 Task: Add Stok Coffee Bold & Smooth Un-Sweet Black Cold Brew Coffee to the cart.
Action: Mouse moved to (23, 100)
Screenshot: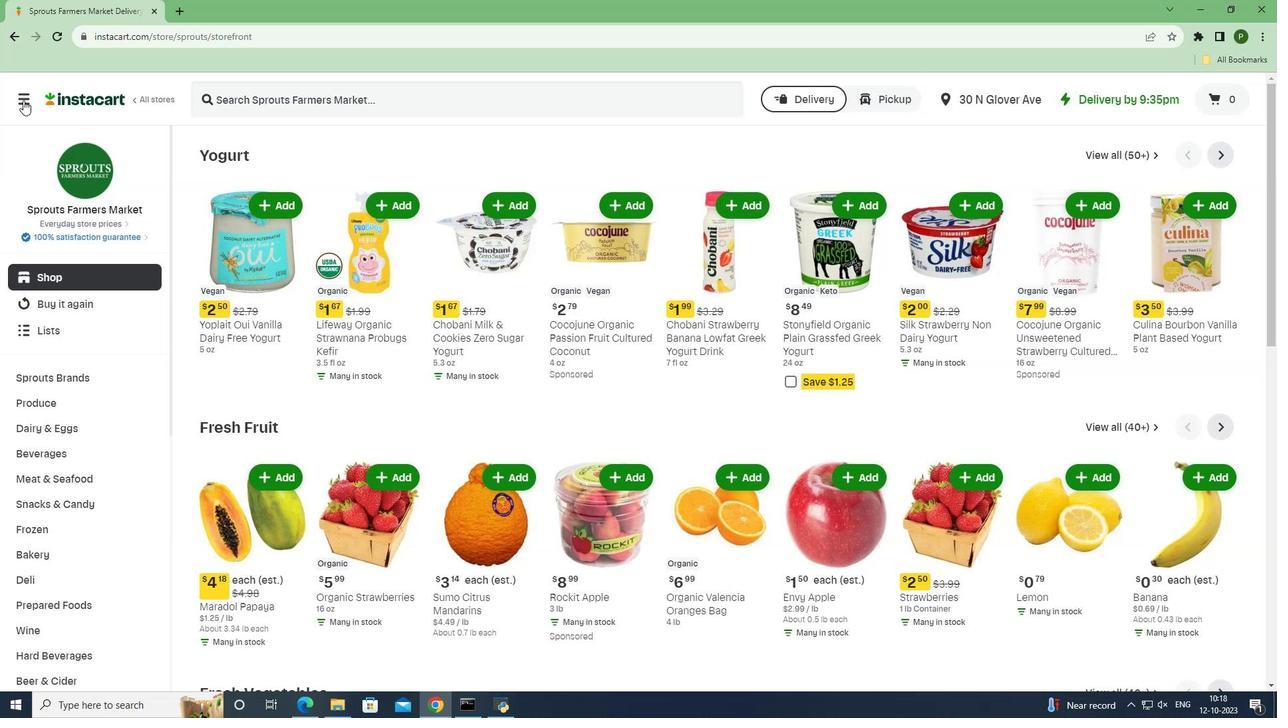 
Action: Mouse pressed left at (23, 100)
Screenshot: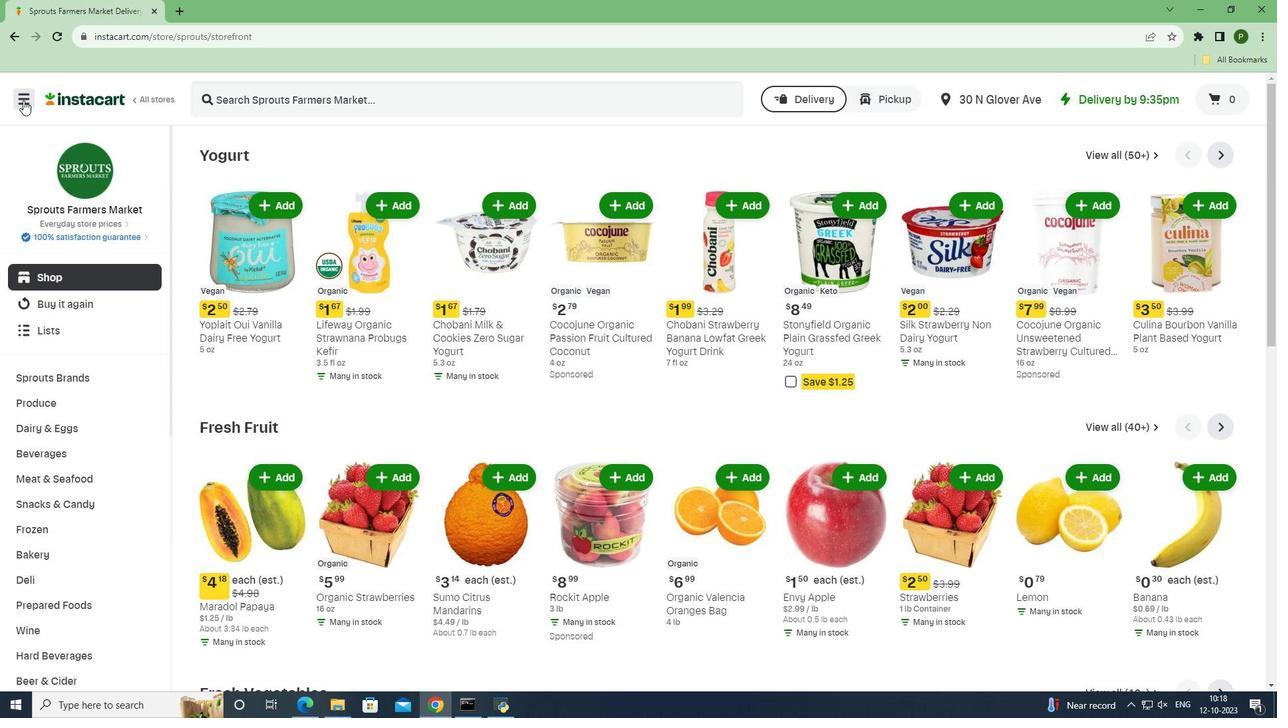 
Action: Mouse moved to (33, 349)
Screenshot: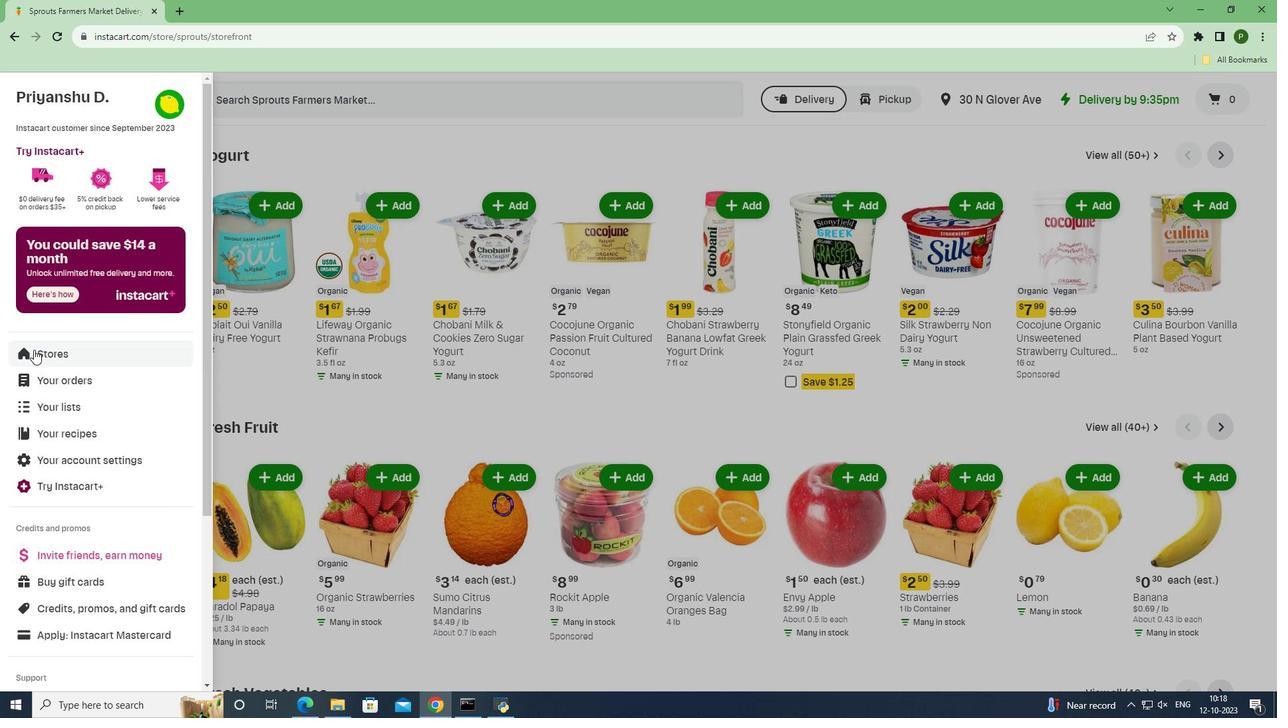 
Action: Mouse pressed left at (33, 349)
Screenshot: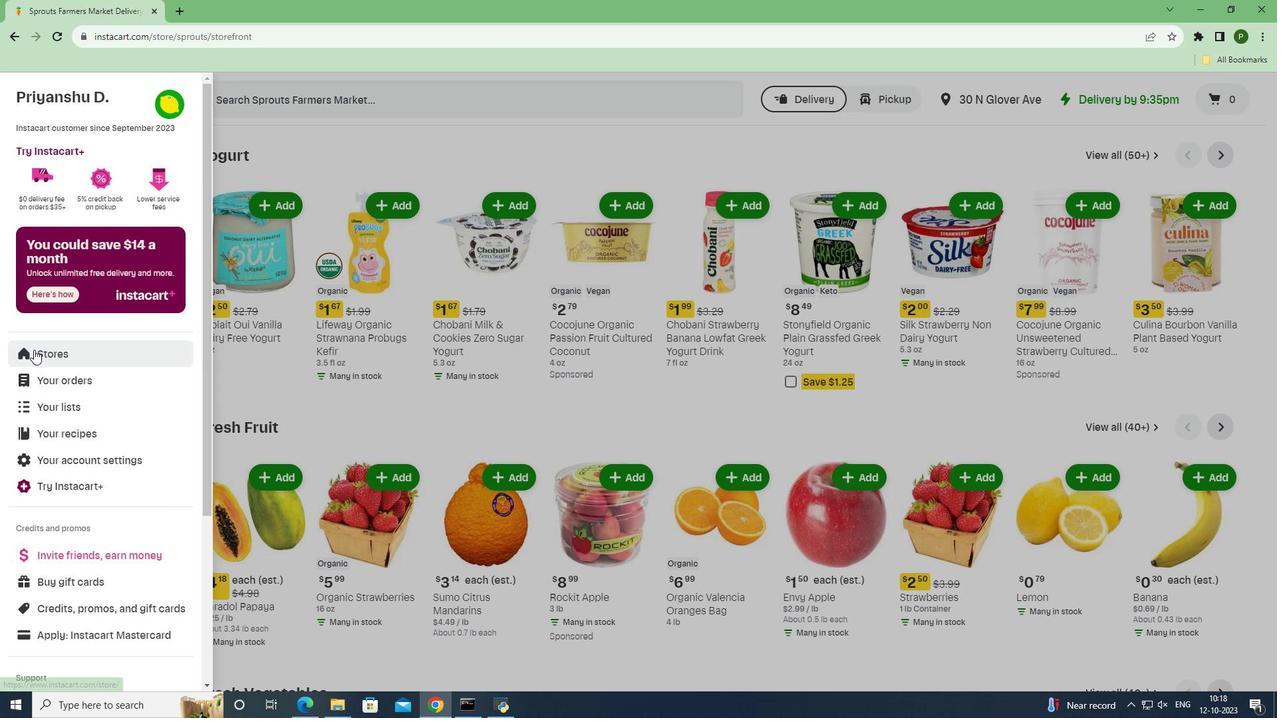 
Action: Mouse moved to (303, 155)
Screenshot: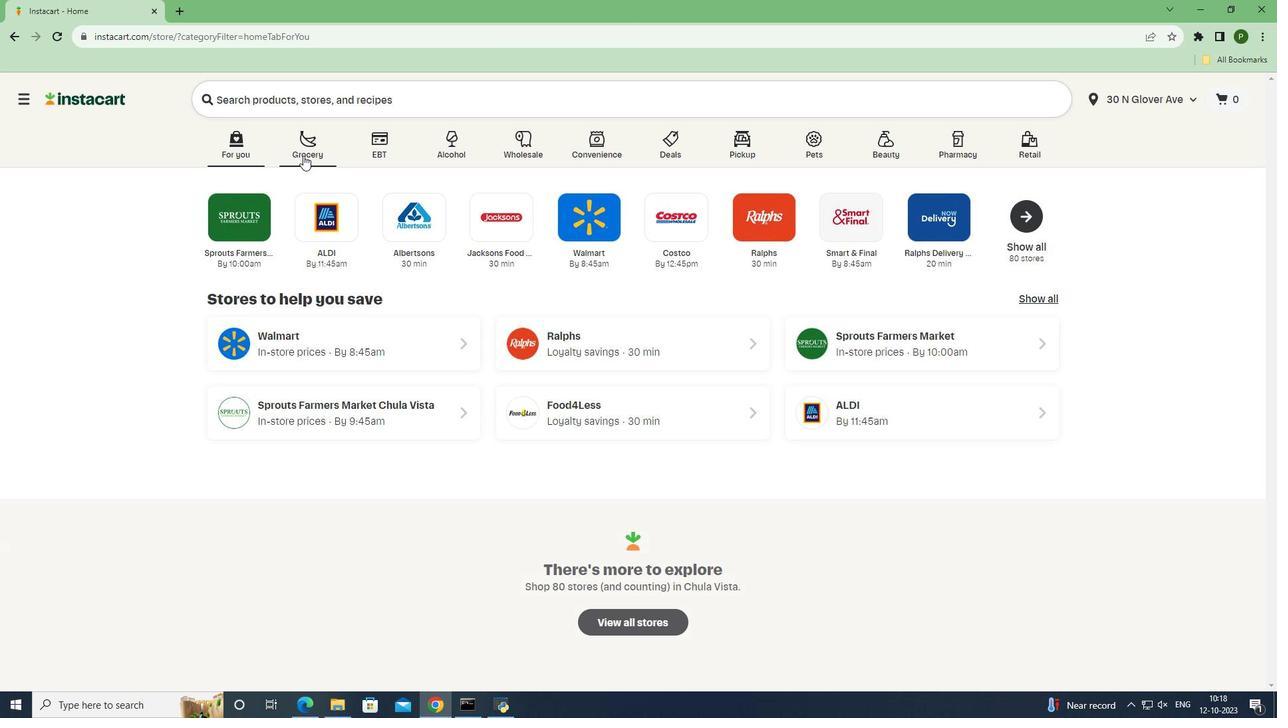 
Action: Mouse pressed left at (303, 155)
Screenshot: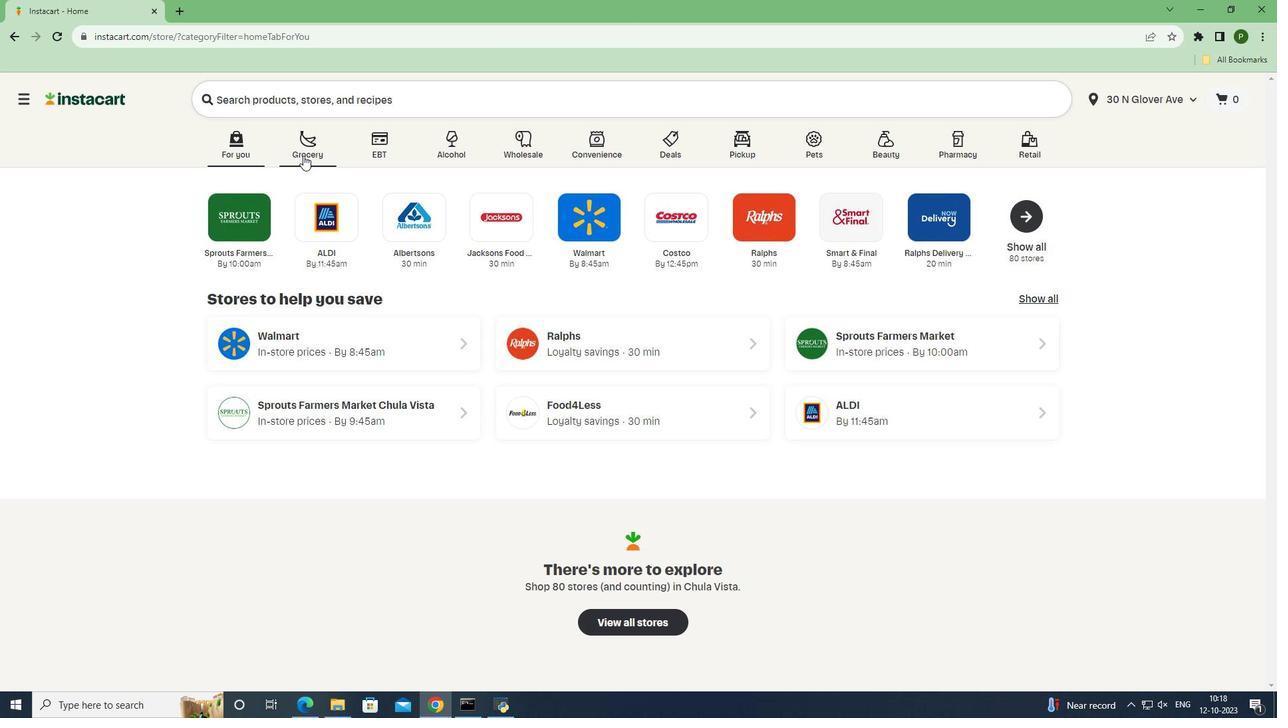 
Action: Mouse moved to (535, 296)
Screenshot: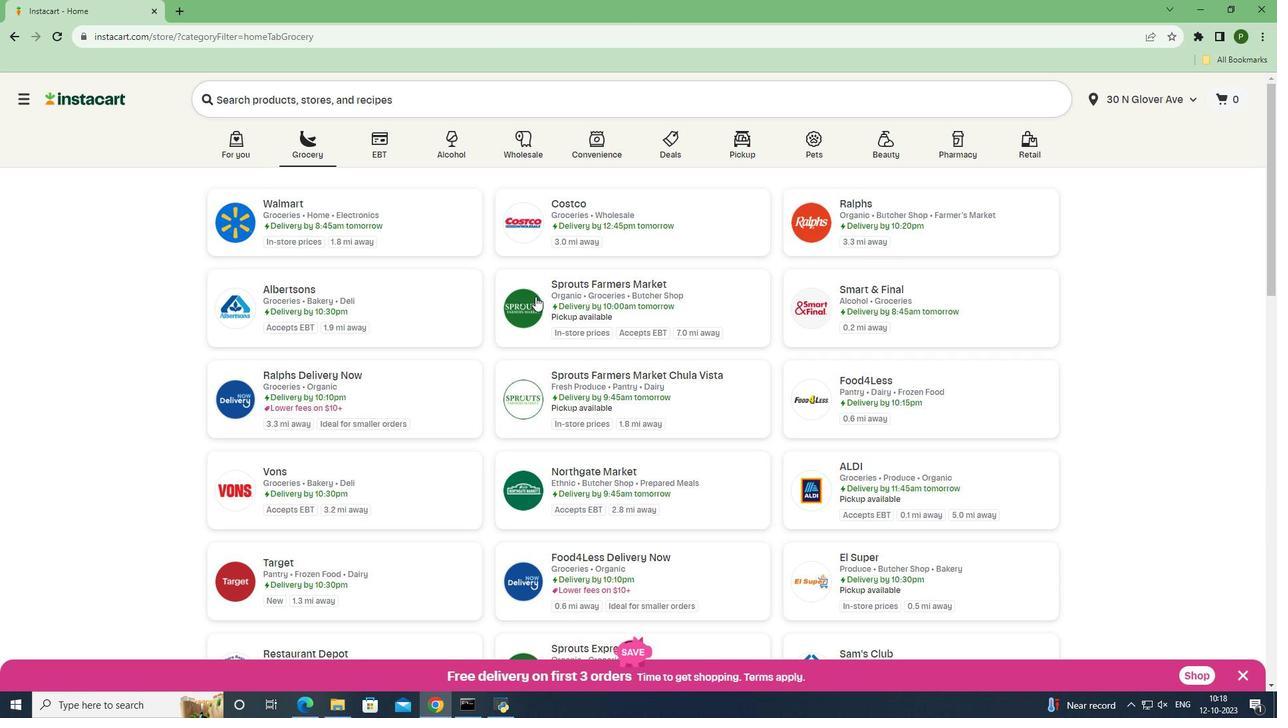 
Action: Mouse pressed left at (535, 296)
Screenshot: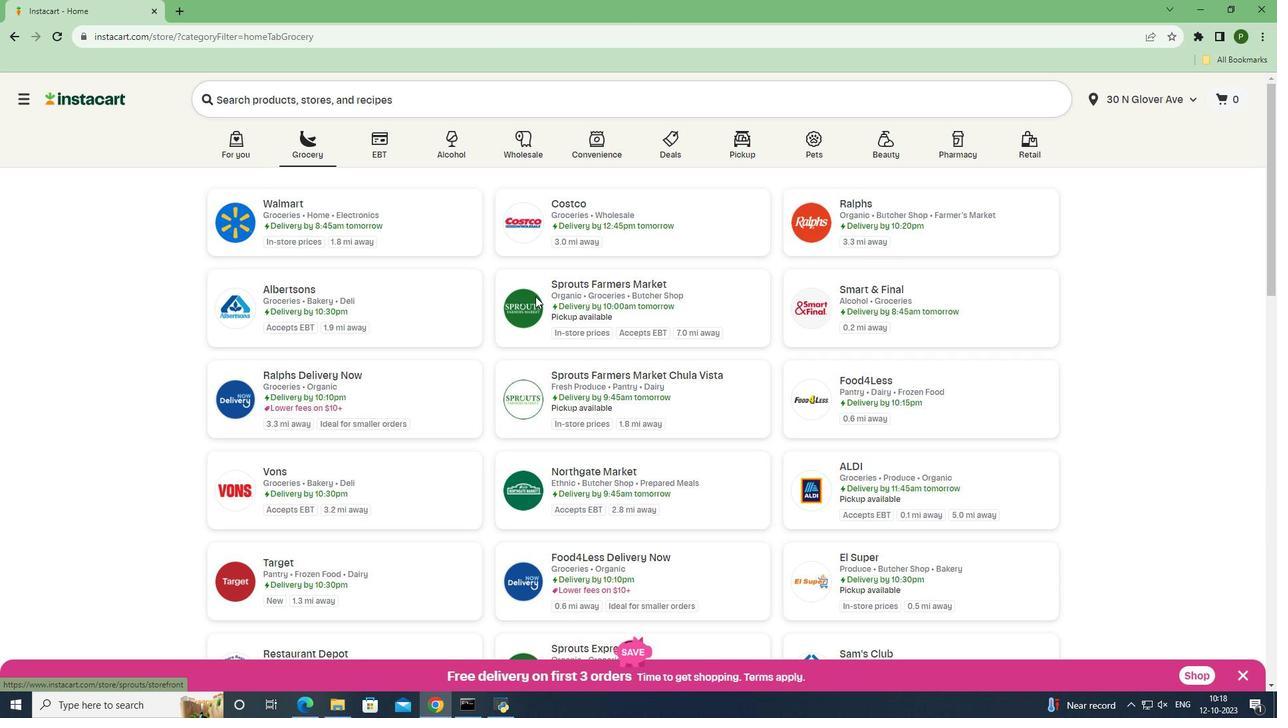 
Action: Mouse moved to (99, 457)
Screenshot: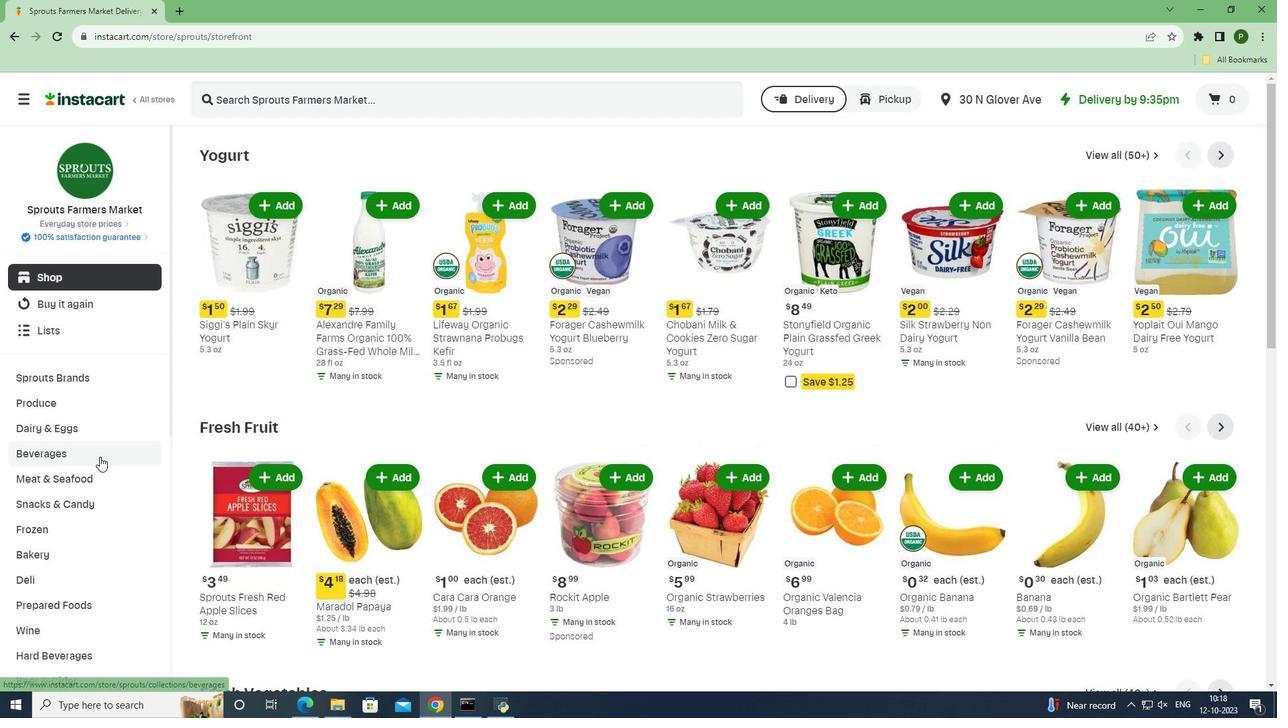 
Action: Mouse pressed left at (99, 457)
Screenshot: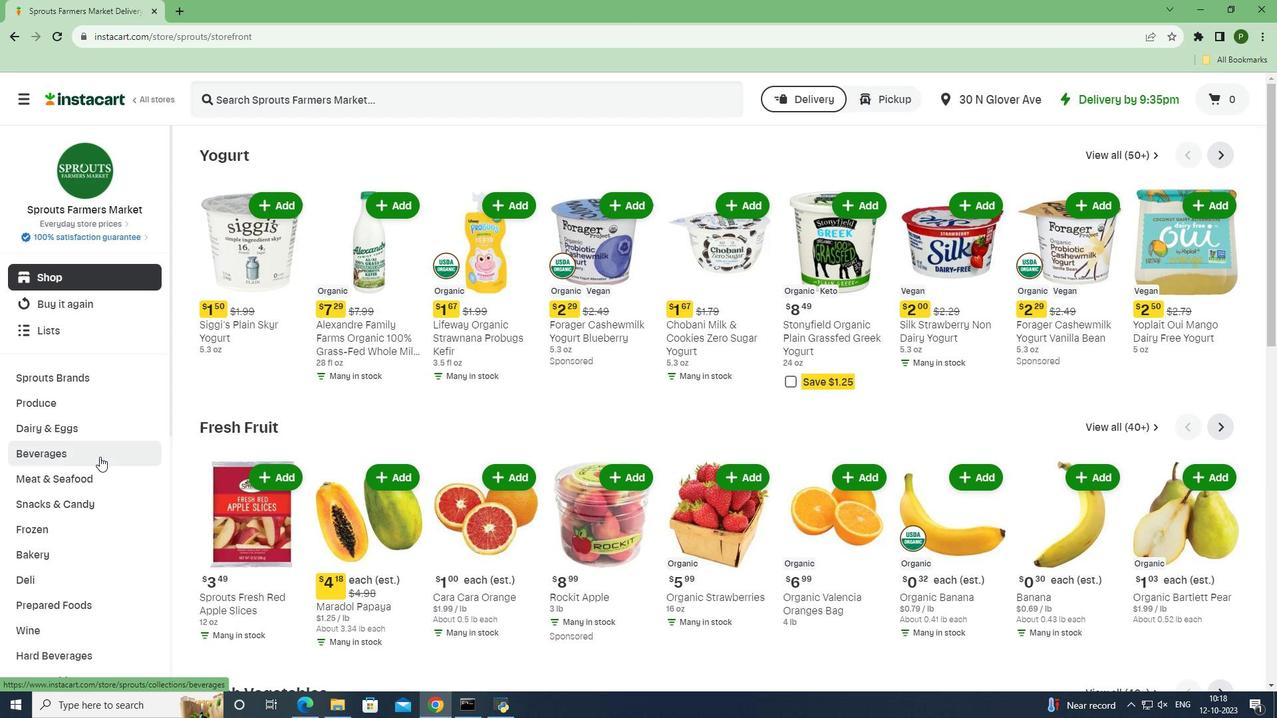 
Action: Mouse moved to (514, 188)
Screenshot: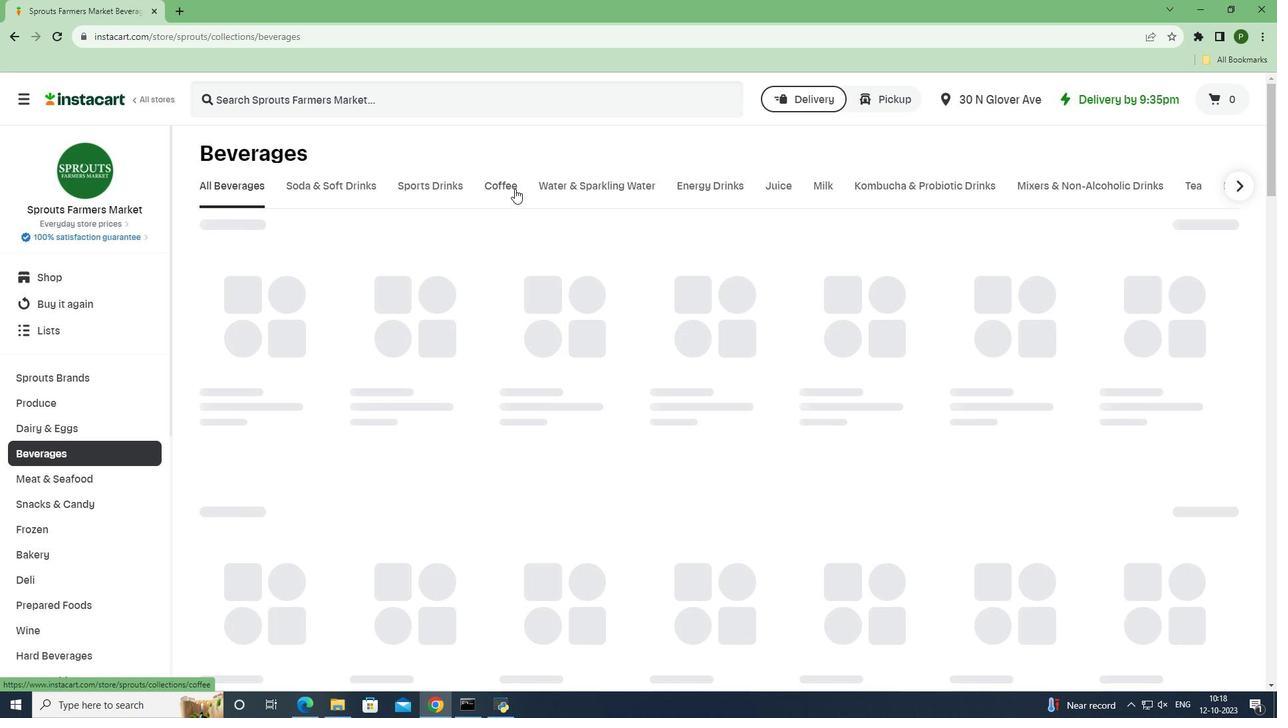 
Action: Mouse pressed left at (514, 188)
Screenshot: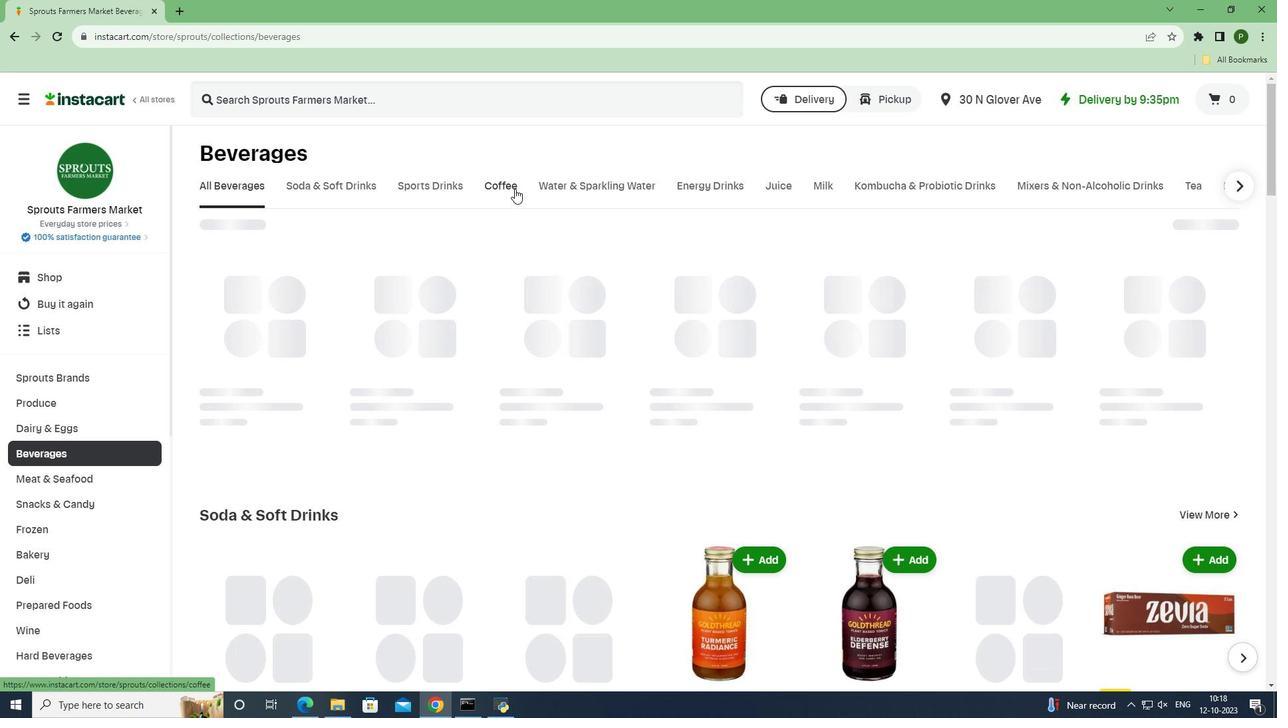 
Action: Mouse moved to (353, 95)
Screenshot: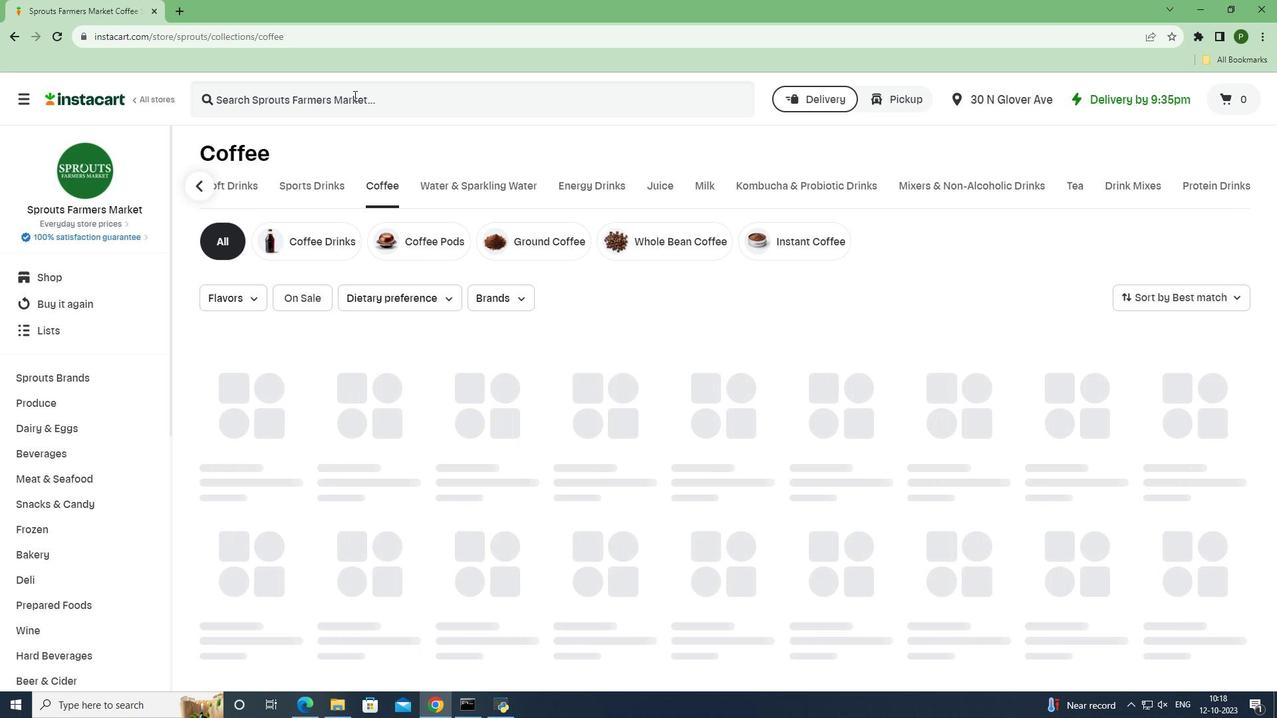 
Action: Mouse pressed left at (353, 95)
Screenshot: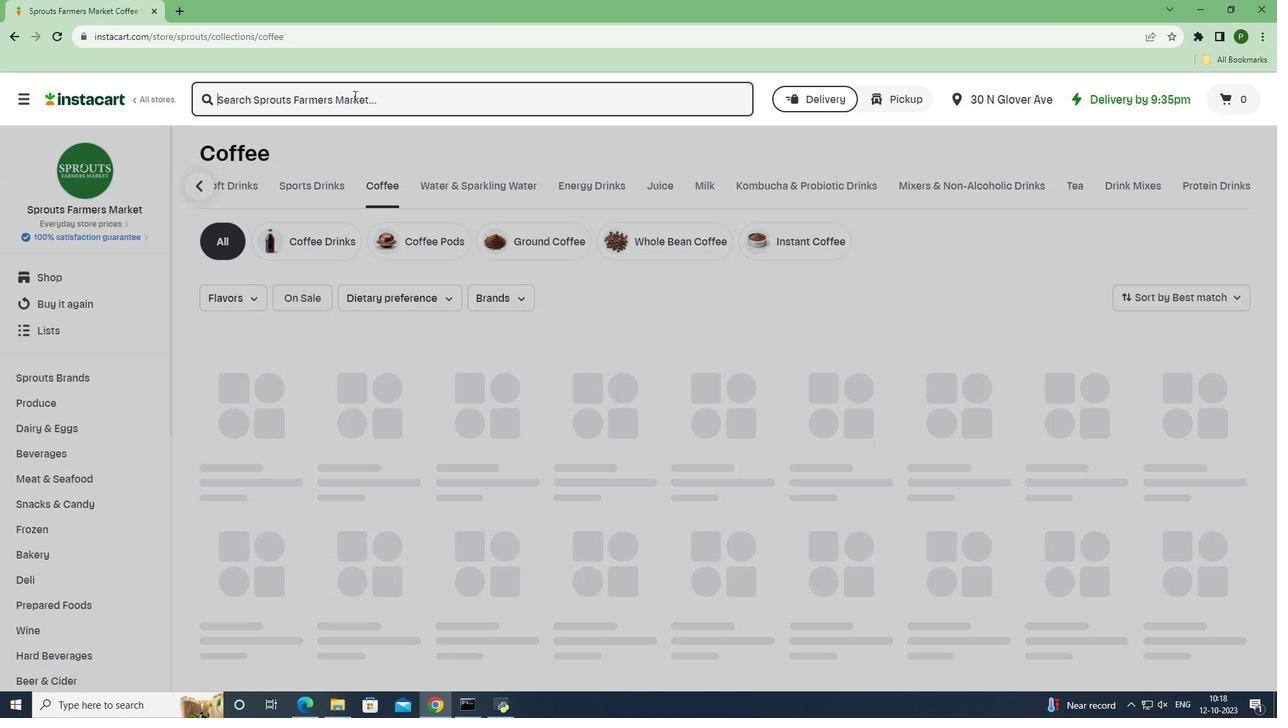 
Action: Key pressed <Key.caps_lock>S<Key.caps_lock>tok<Key.space><Key.caps_lock>C<Key.caps_lock>offee<Key.space><Key.caps_lock>B<Key.caps_lock>old<Key.space><Key.shift>&<Key.space><Key.caps_lock>S<Key.caps_lock>mooth<Key.space><Key.caps_lock>U<Key.caps_lock>n-<Key.caps_lock>S<Key.caps_lock>weet<Key.space><Key.caps_lock>B<Key.caps_lock>ac<Key.backspace><Key.backspace>lack<Key.space><Key.caps_lock>C<Key.caps_lock>old<Key.space><Key.caps_lock>B<Key.caps_lock>rew<Key.space><Key.caps_lock>C<Key.caps_lock>offee<Key.space><Key.enter>
Screenshot: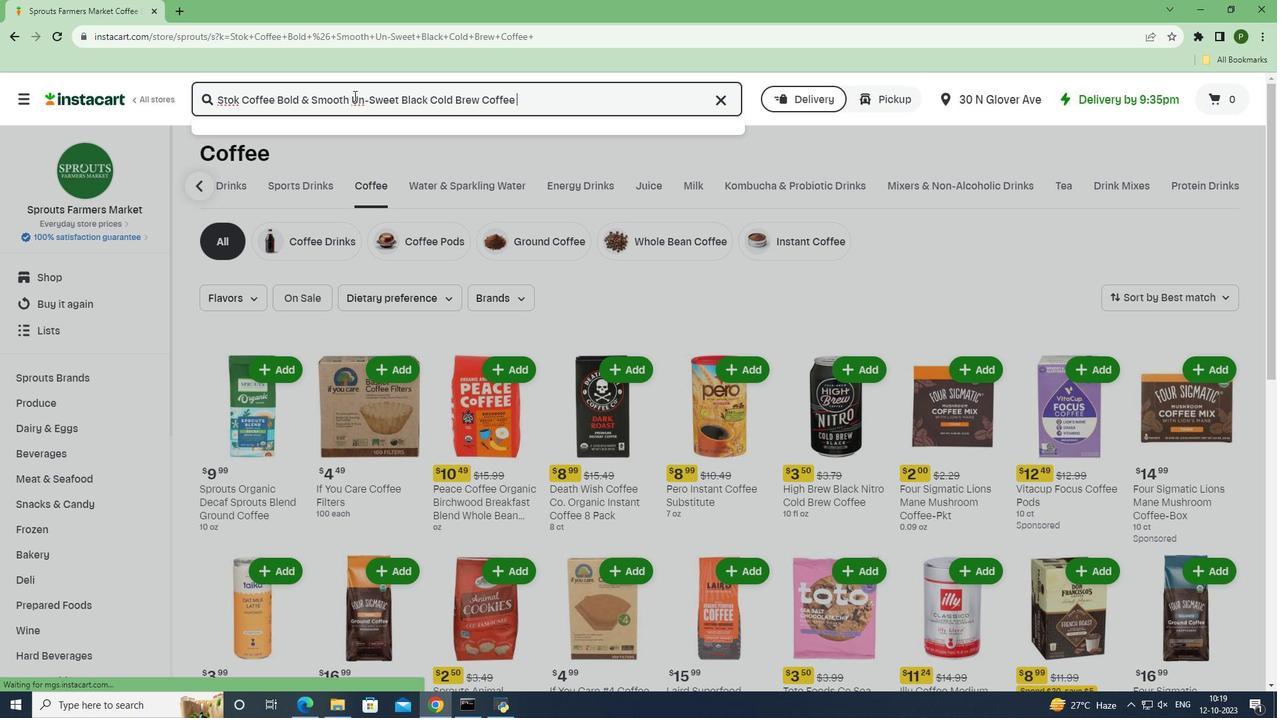 
Action: Mouse moved to (790, 252)
Screenshot: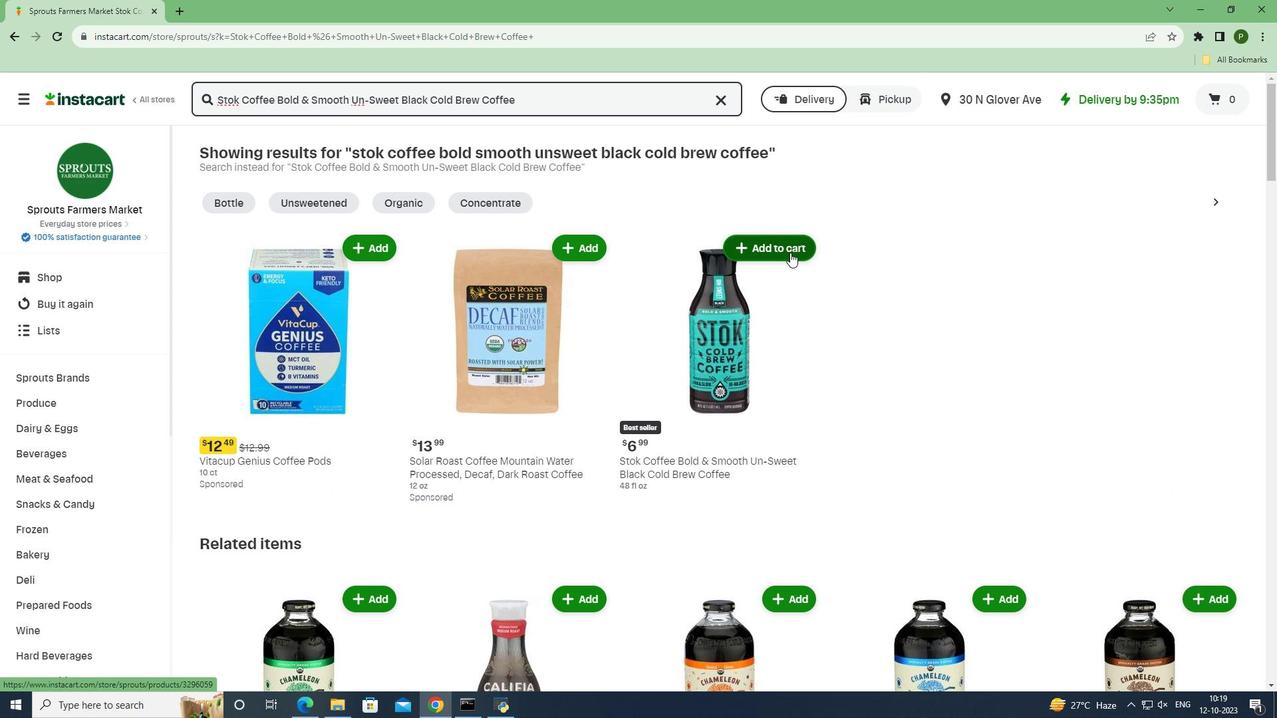 
Action: Mouse pressed left at (790, 252)
Screenshot: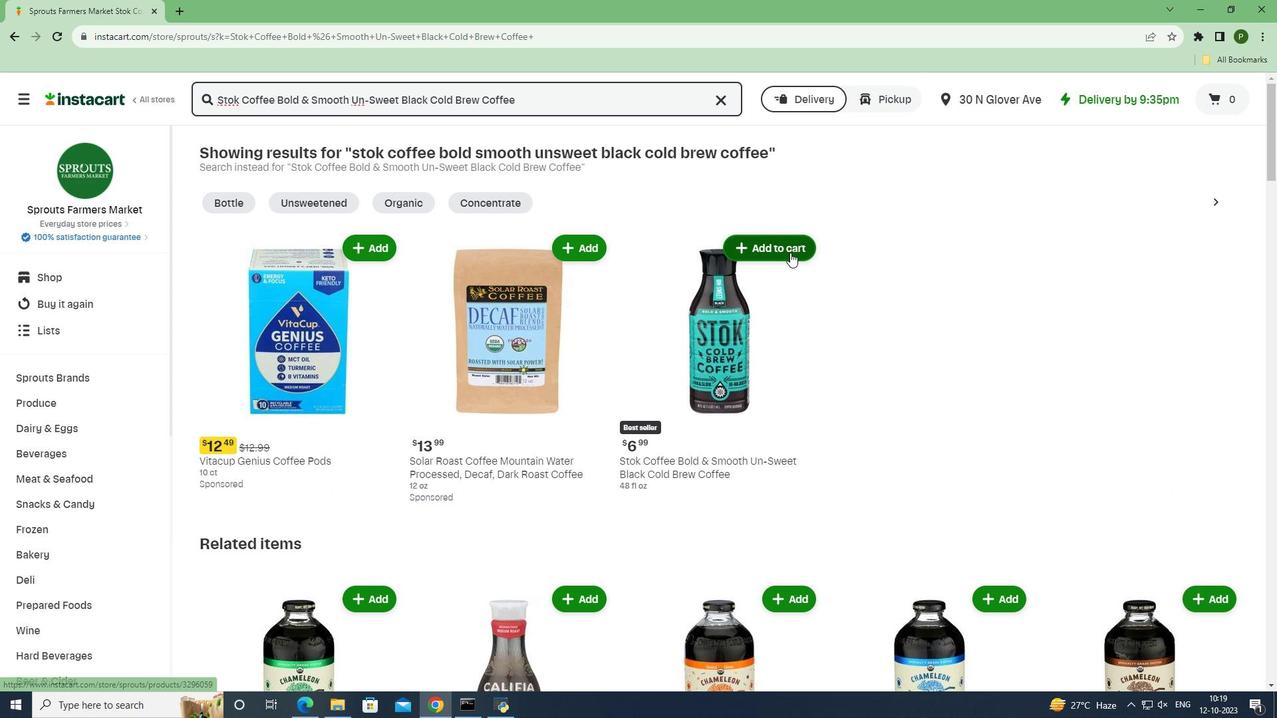 
Action: Mouse moved to (866, 339)
Screenshot: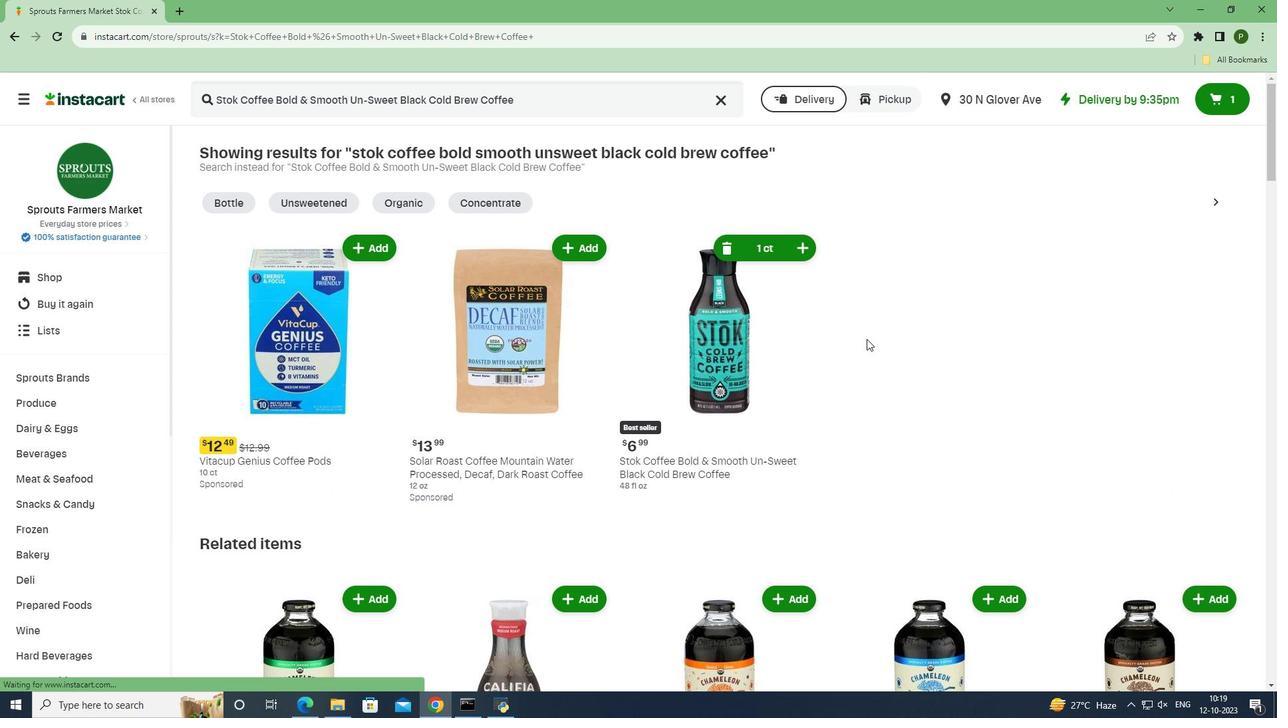 
